 Task: Select the foldingProviderModel option in the sticky scroll default model.
Action: Mouse moved to (58, 554)
Screenshot: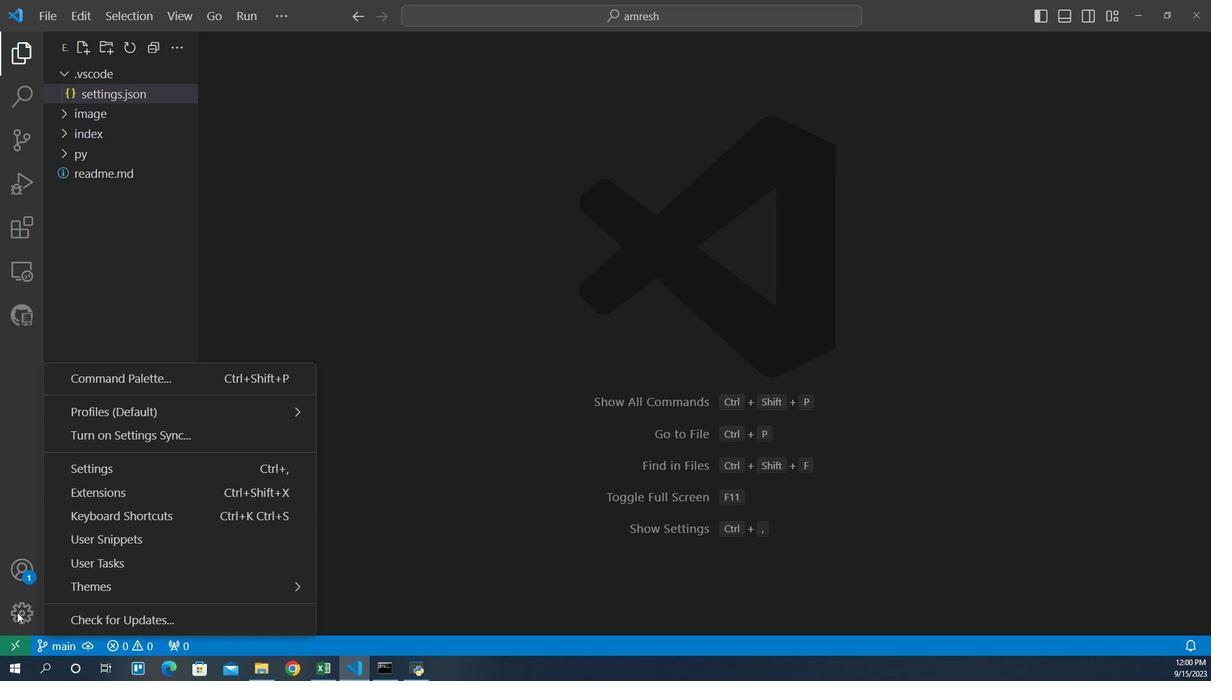 
Action: Mouse pressed left at (58, 554)
Screenshot: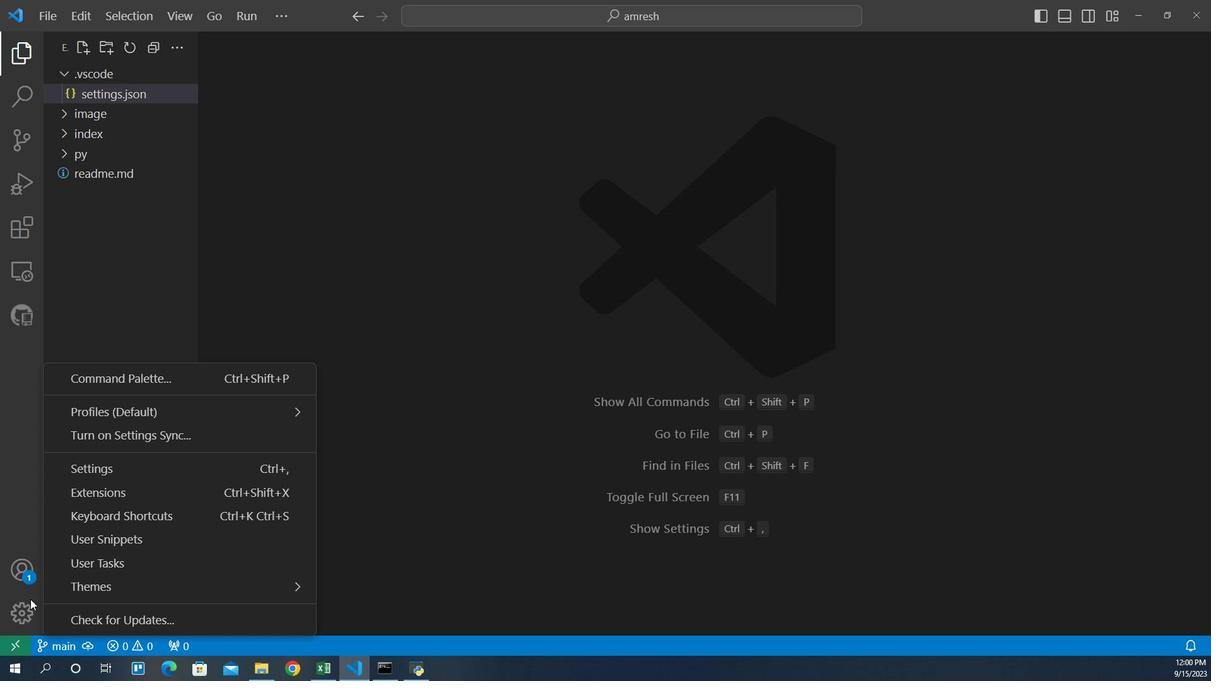 
Action: Mouse moved to (122, 436)
Screenshot: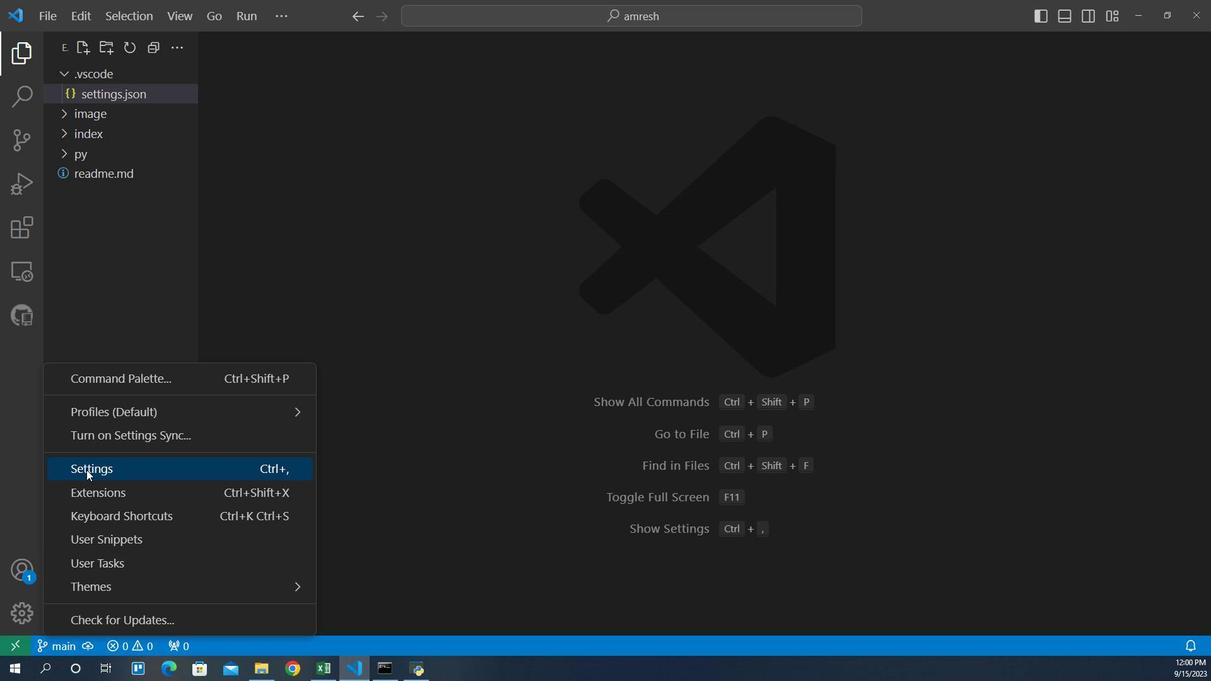 
Action: Mouse pressed left at (122, 436)
Screenshot: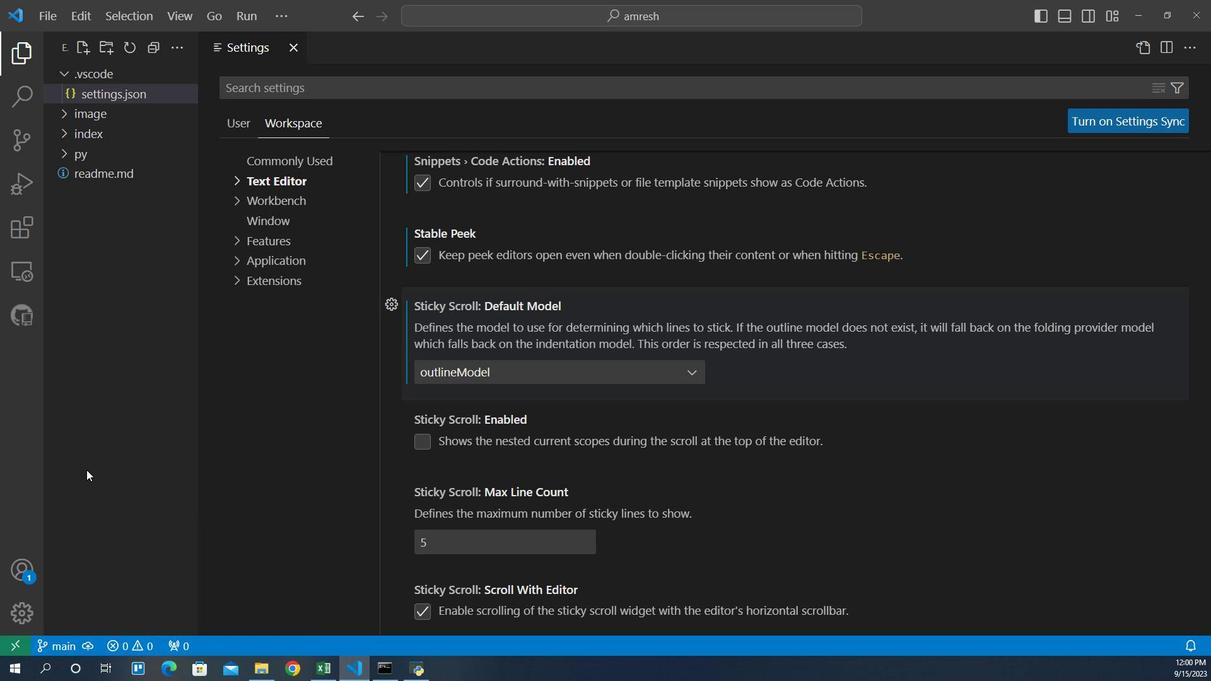 
Action: Mouse moved to (298, 148)
Screenshot: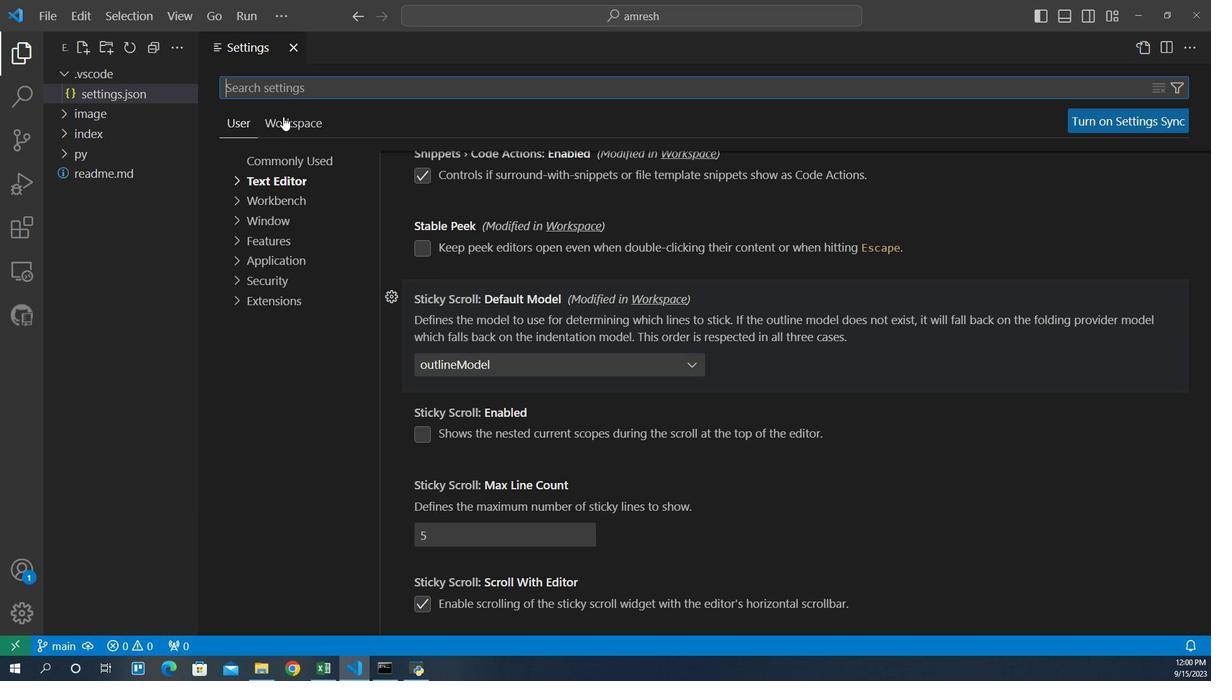 
Action: Mouse pressed left at (298, 148)
Screenshot: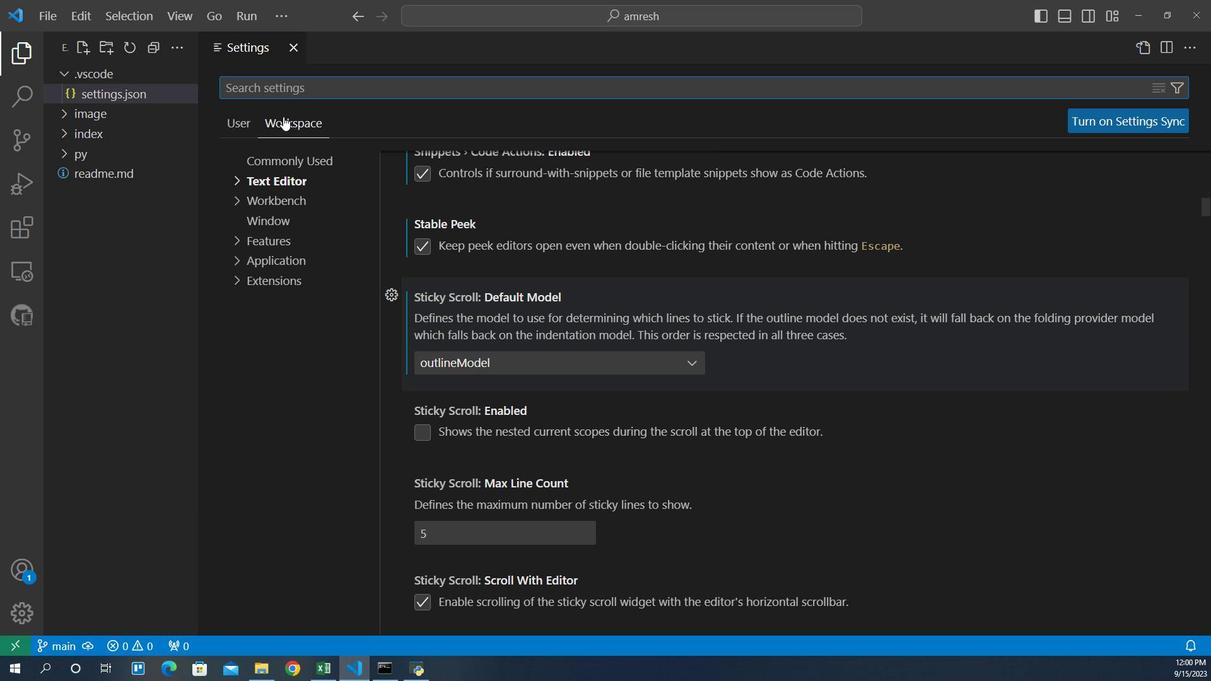 
Action: Mouse moved to (297, 197)
Screenshot: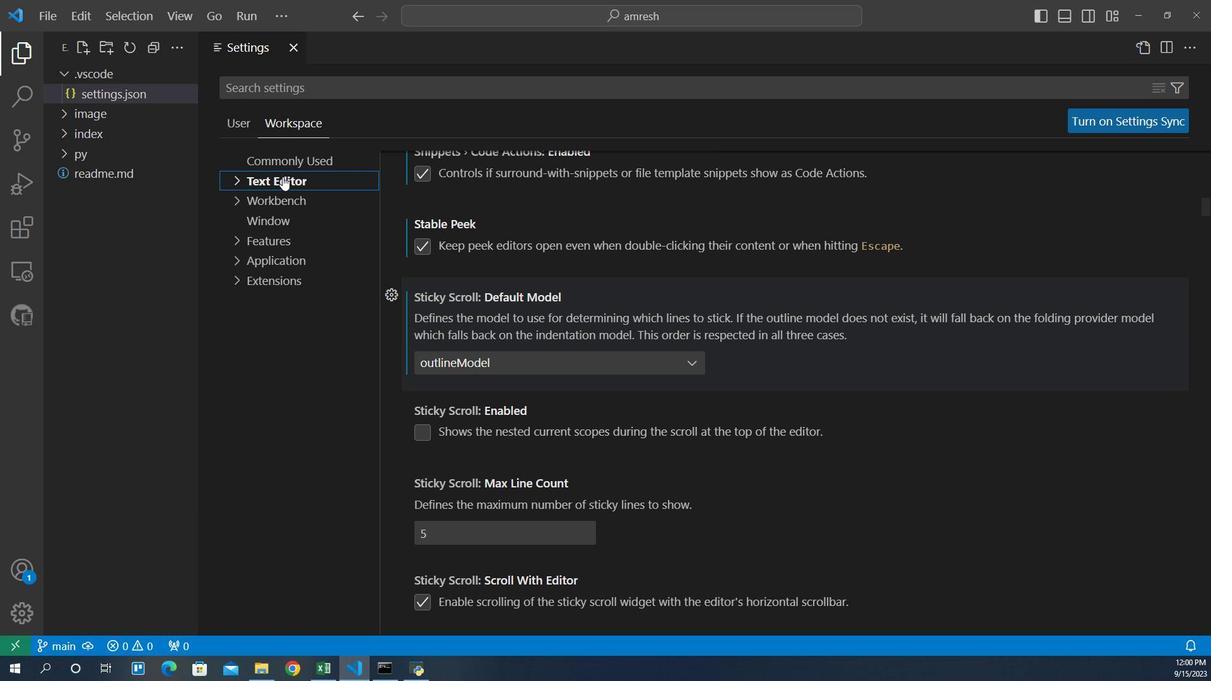 
Action: Mouse pressed left at (297, 197)
Screenshot: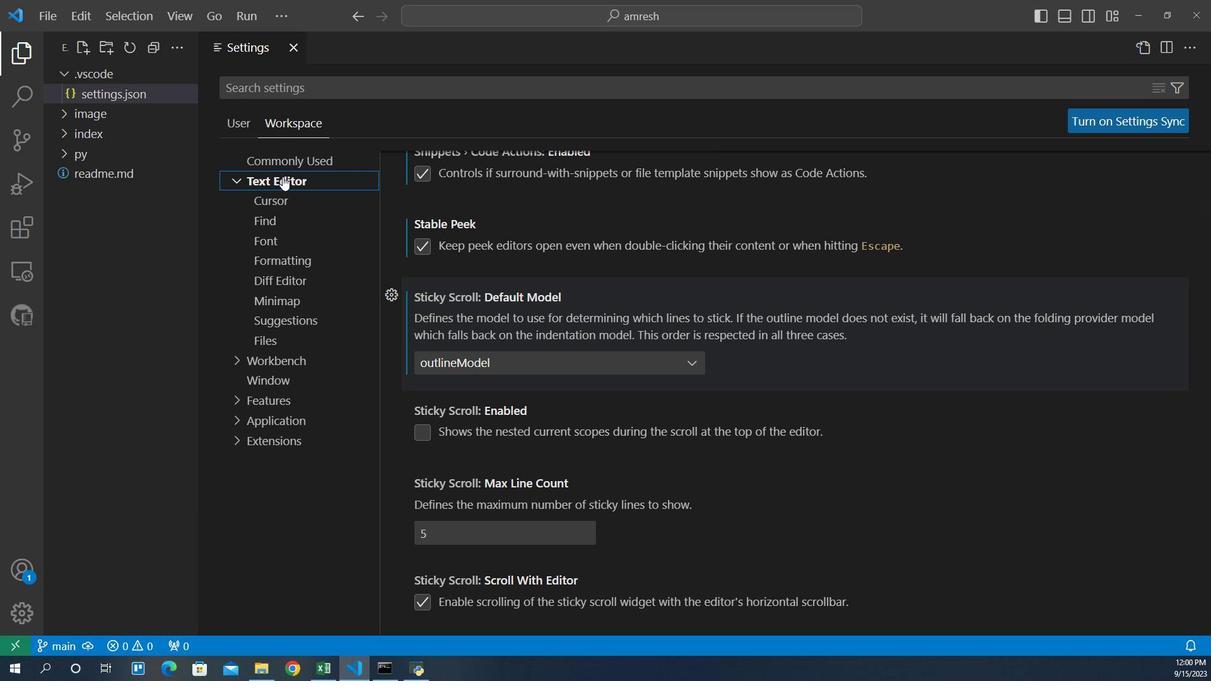 
Action: Mouse moved to (458, 345)
Screenshot: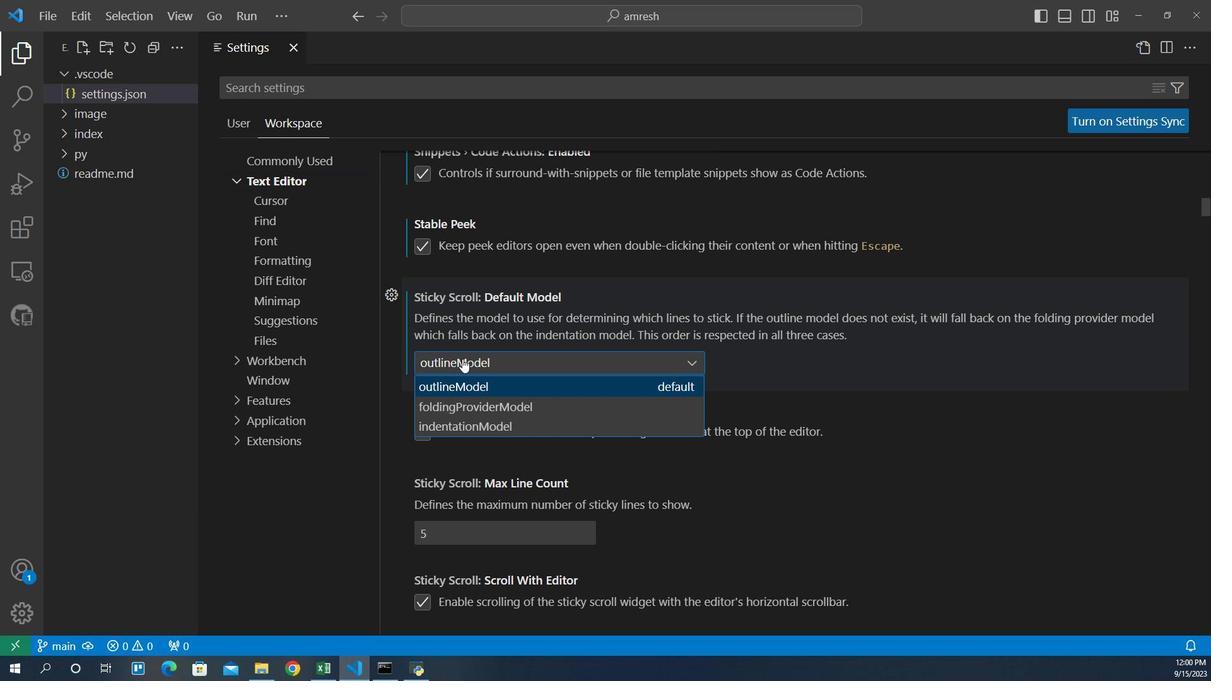 
Action: Mouse pressed left at (458, 345)
Screenshot: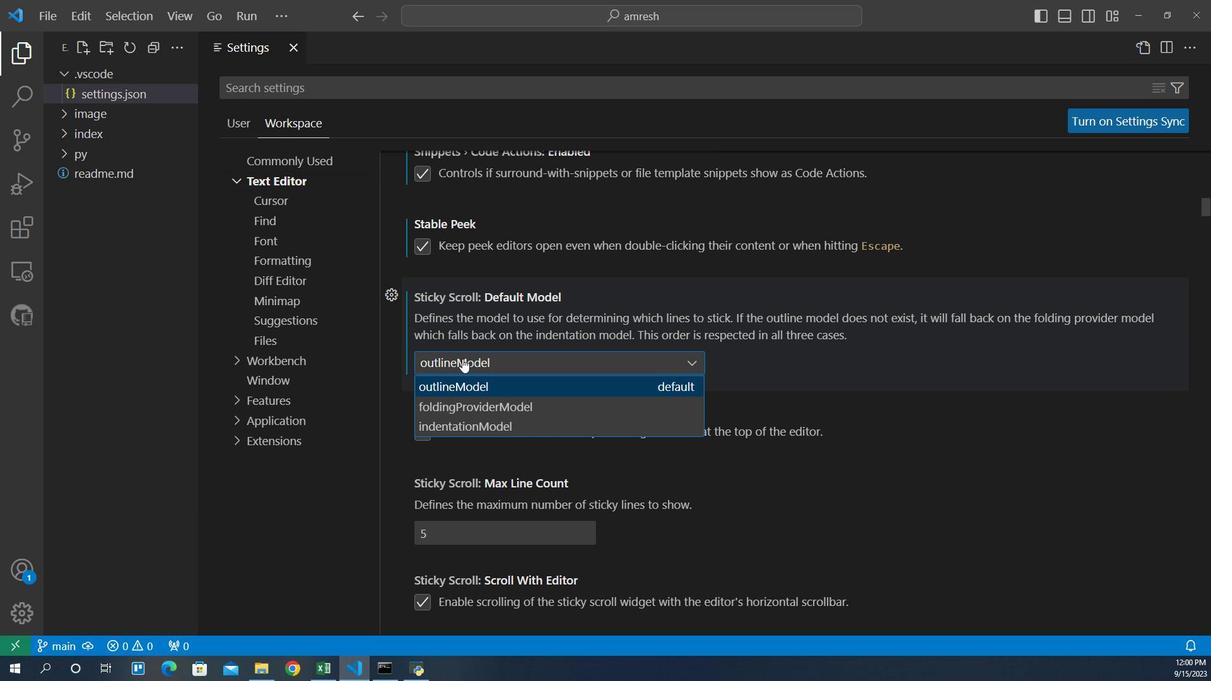 
Action: Mouse moved to (461, 379)
Screenshot: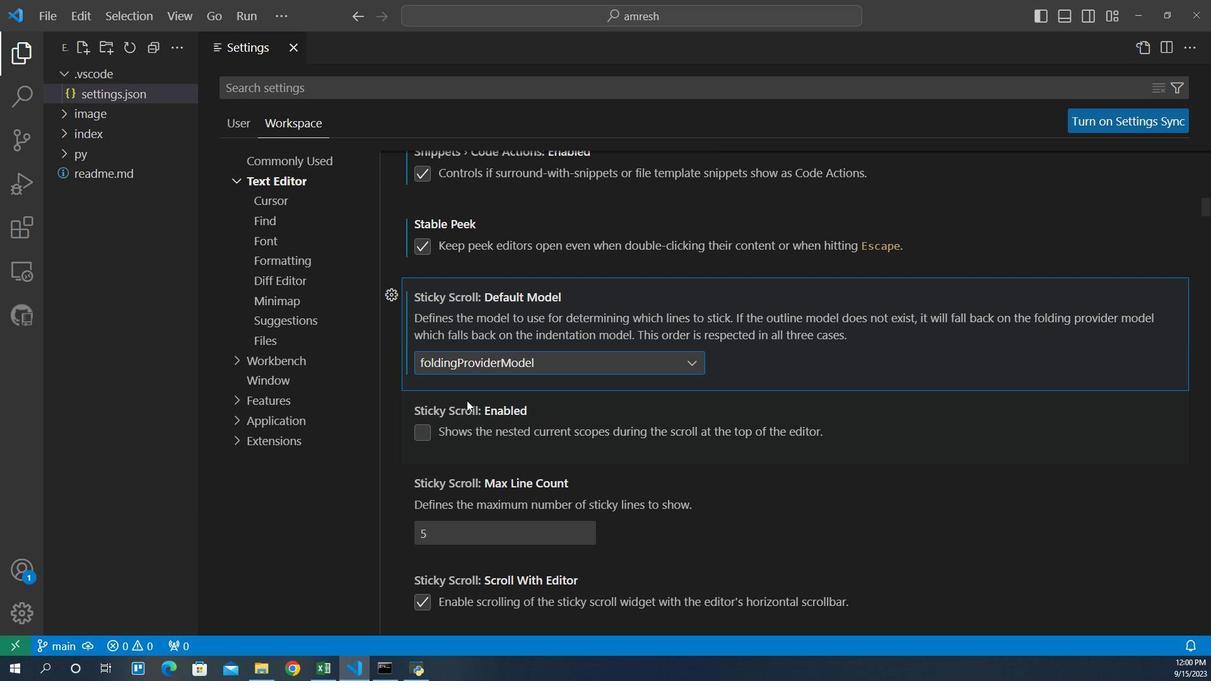 
Action: Mouse pressed left at (461, 379)
Screenshot: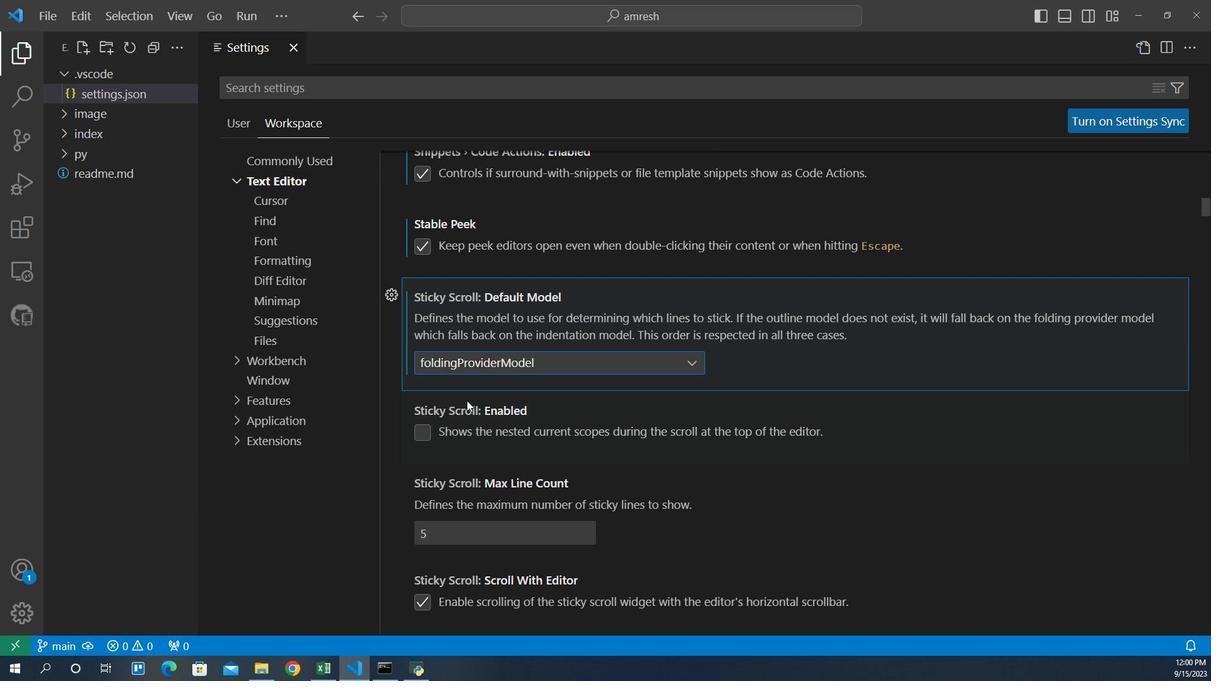 
Action: Mouse moved to (460, 366)
Screenshot: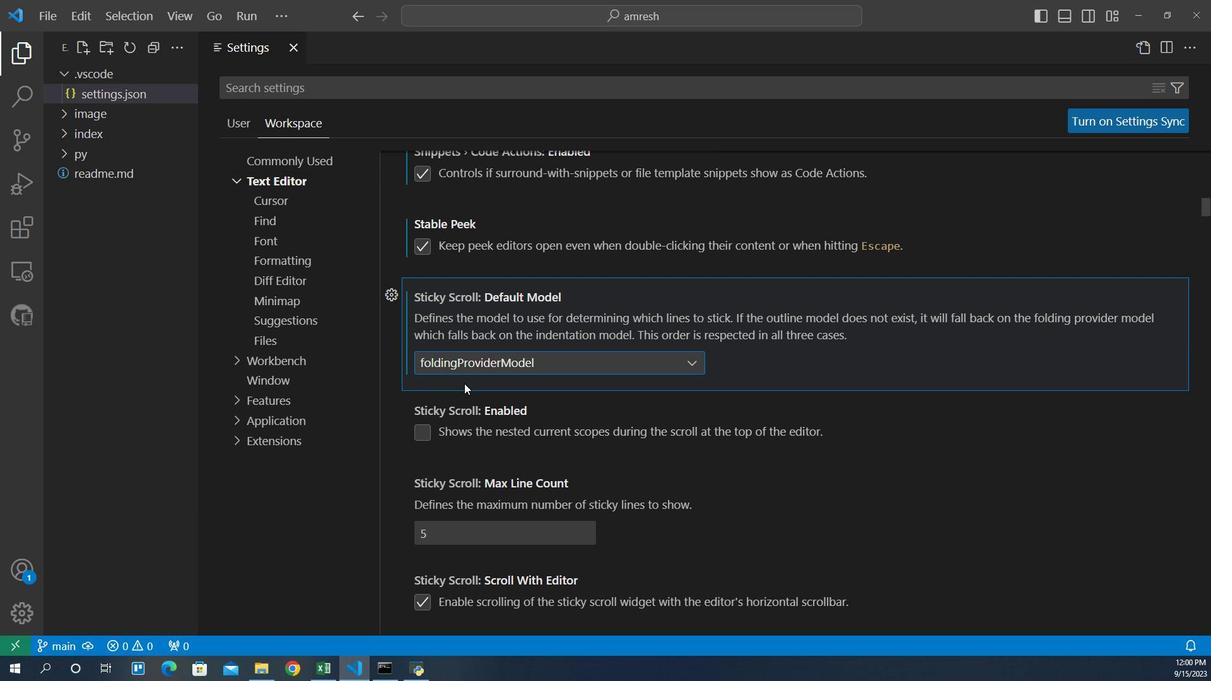 
